Task: In the  document effectivemgmt.html Select the text and change paragraph spacing to  '1.5' Change page orientation to  'Landscape' Add Page color Navy Blue
Action: Mouse moved to (263, 408)
Screenshot: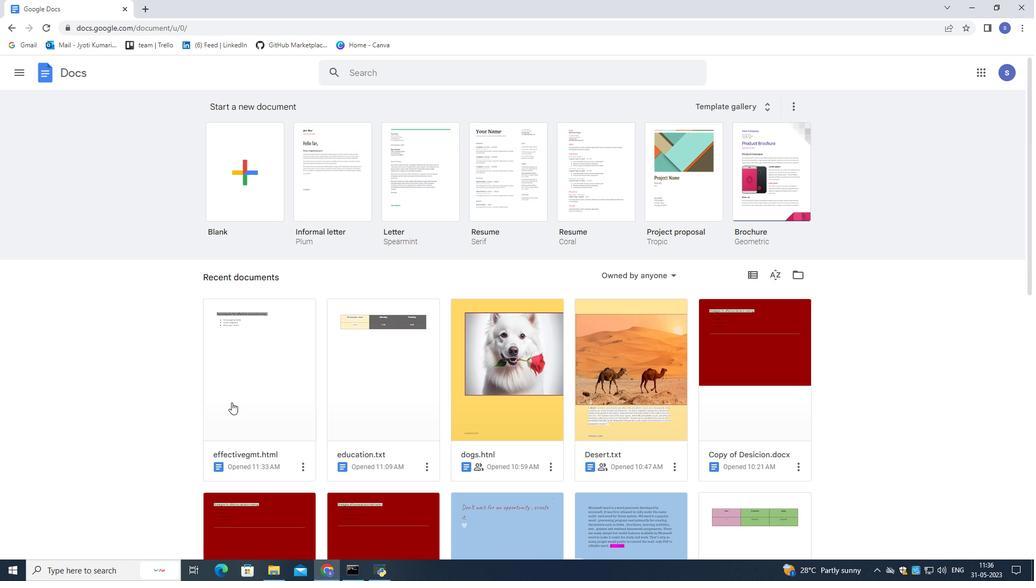 
Action: Mouse pressed left at (263, 408)
Screenshot: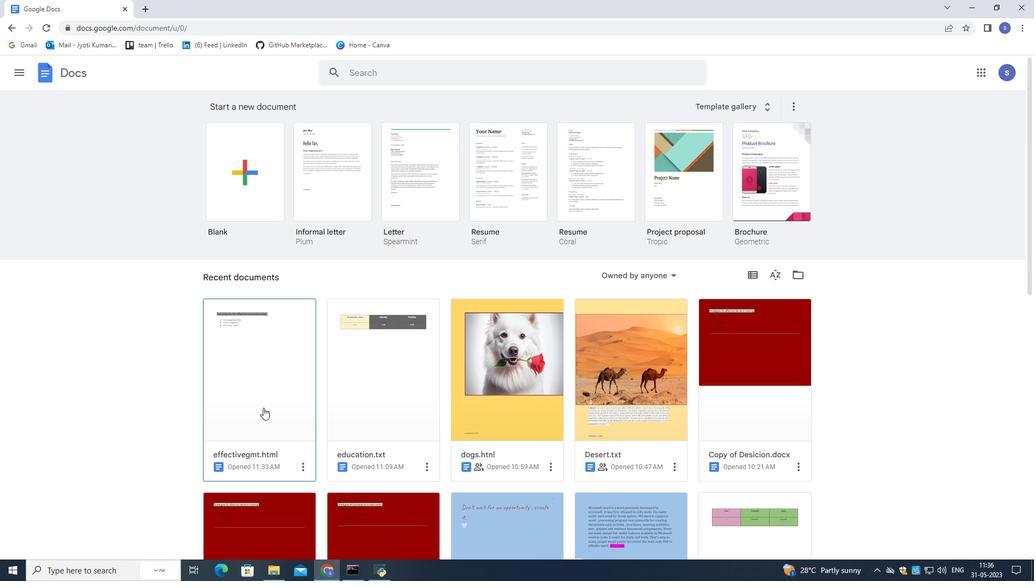 
Action: Mouse moved to (437, 233)
Screenshot: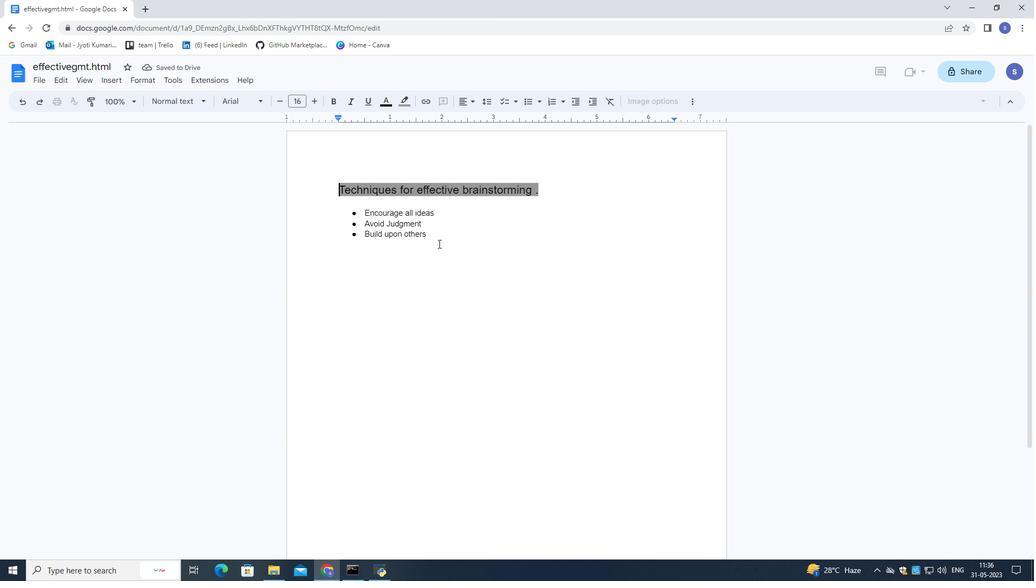 
Action: Mouse pressed left at (437, 233)
Screenshot: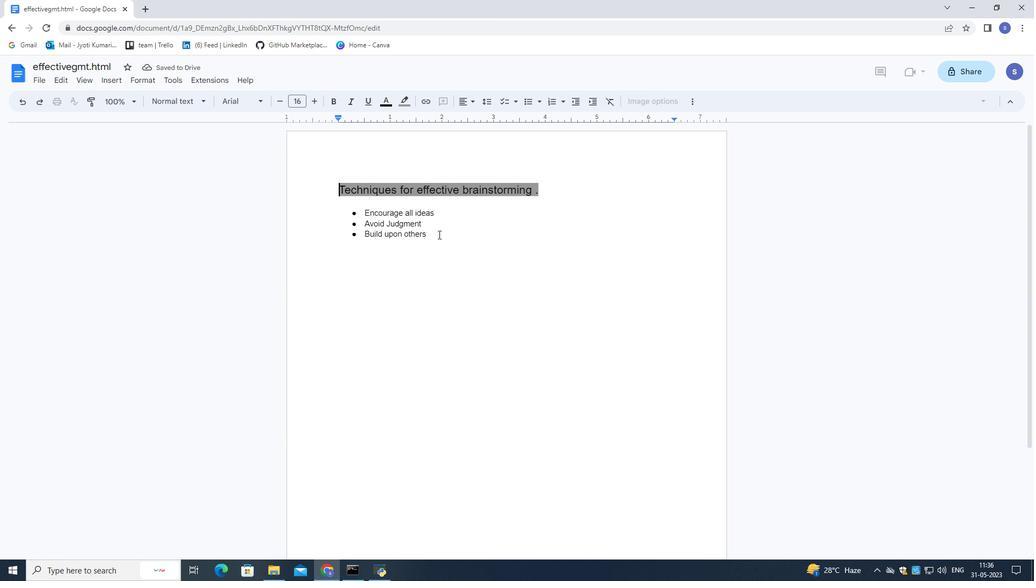 
Action: Mouse moved to (507, 101)
Screenshot: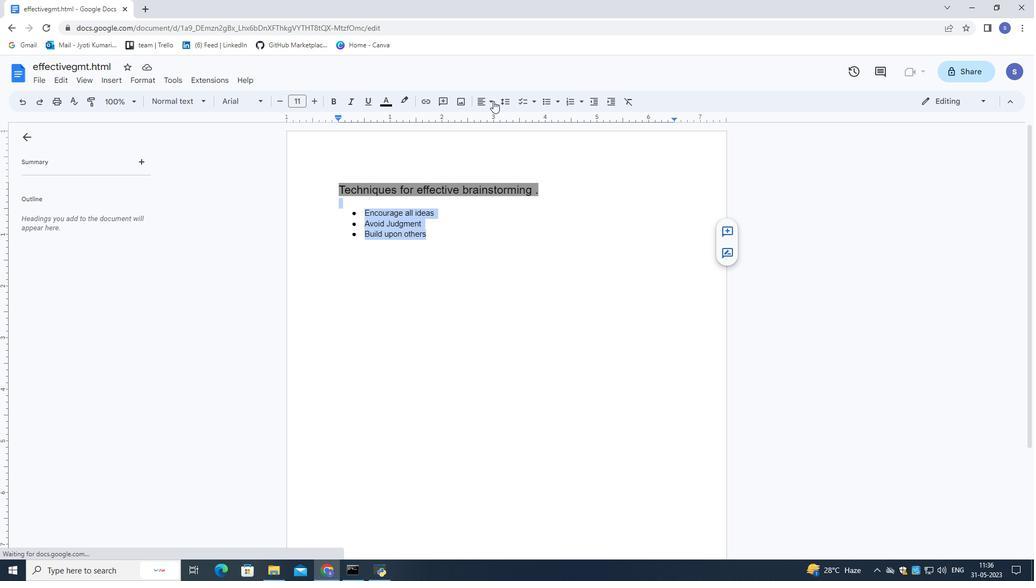 
Action: Mouse pressed left at (507, 101)
Screenshot: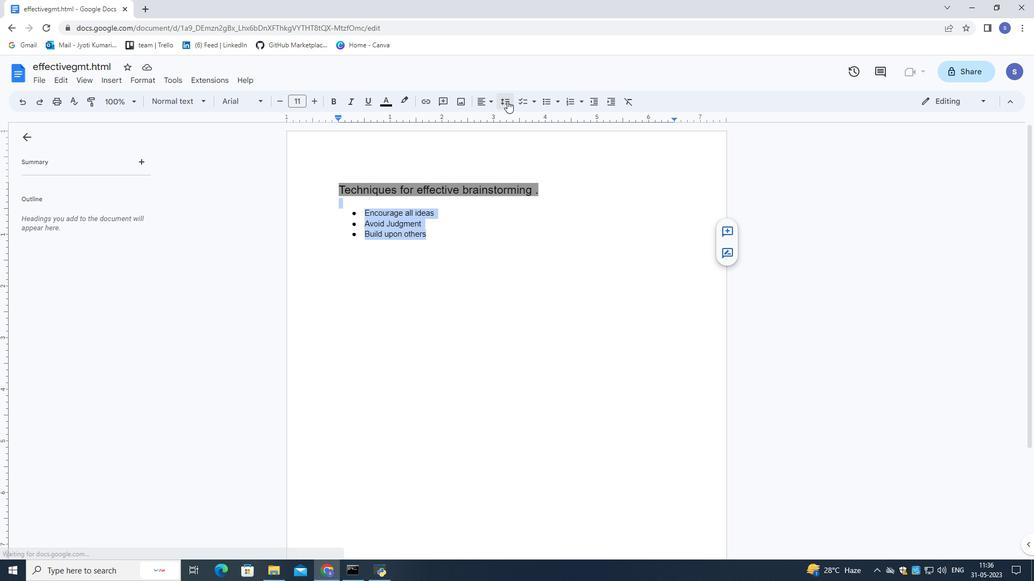 
Action: Mouse moved to (522, 159)
Screenshot: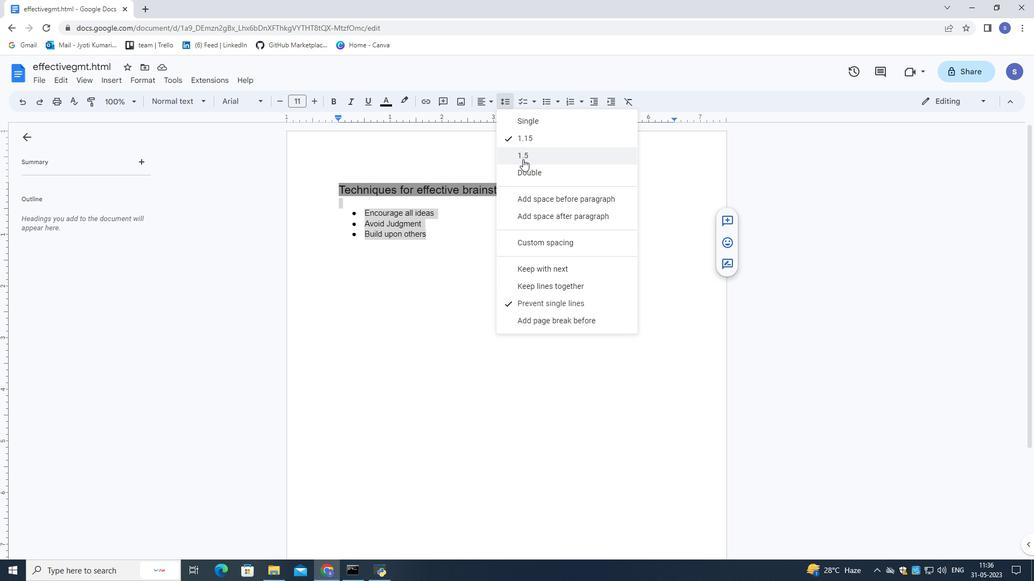 
Action: Mouse pressed left at (522, 159)
Screenshot: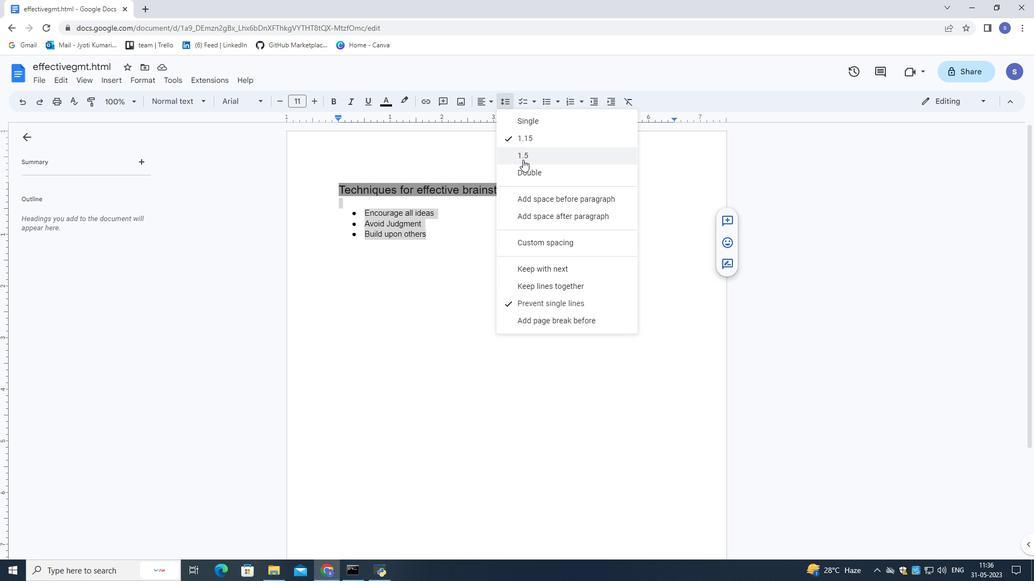 
Action: Mouse moved to (470, 317)
Screenshot: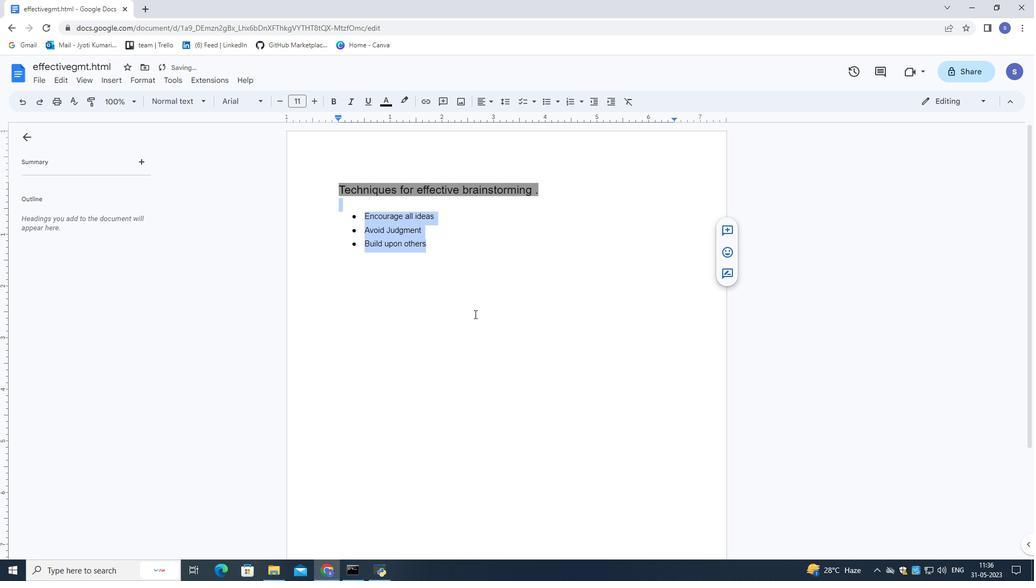 
Action: Mouse pressed left at (470, 317)
Screenshot: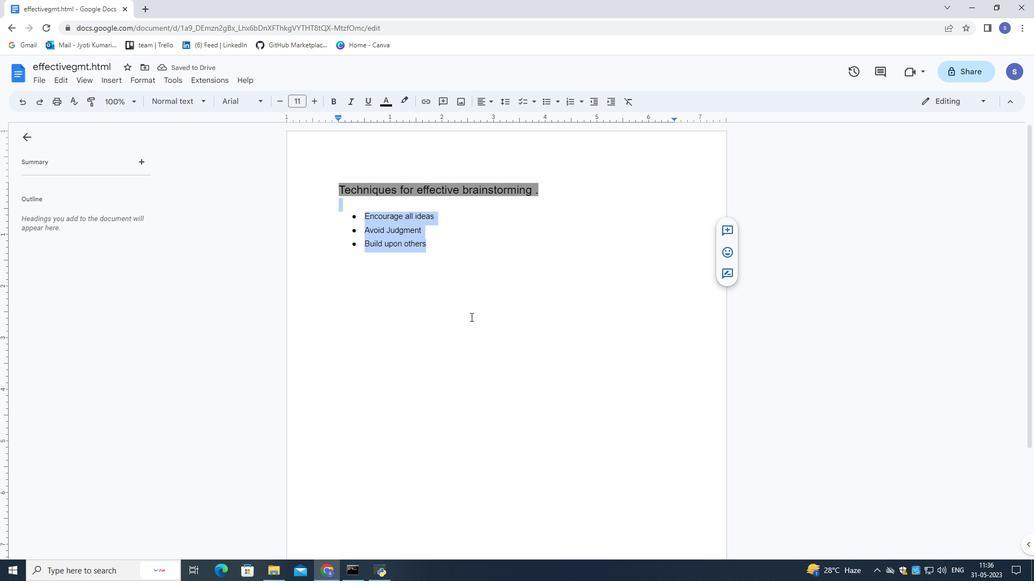 
Action: Mouse moved to (131, 81)
Screenshot: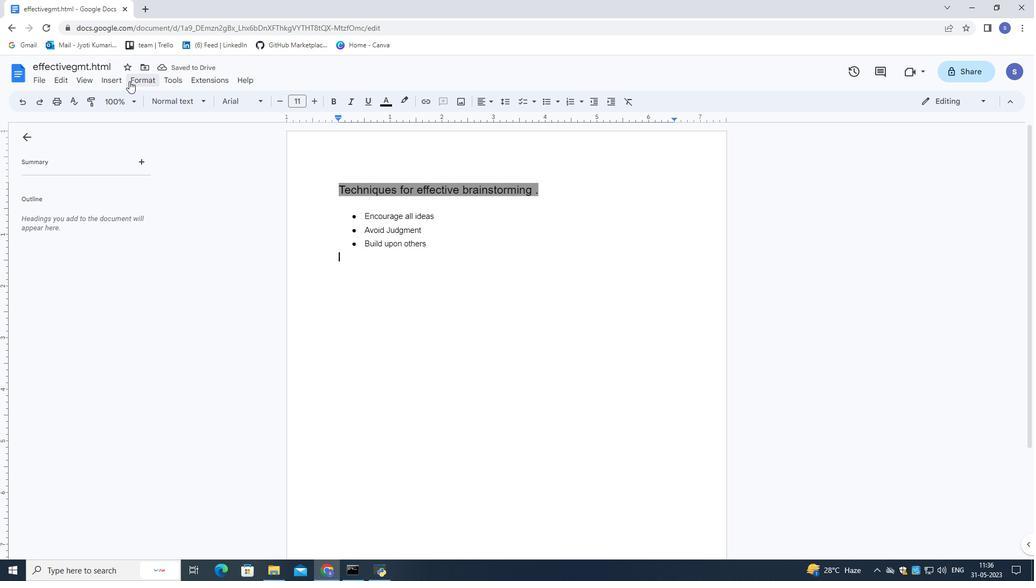 
Action: Mouse pressed left at (131, 81)
Screenshot: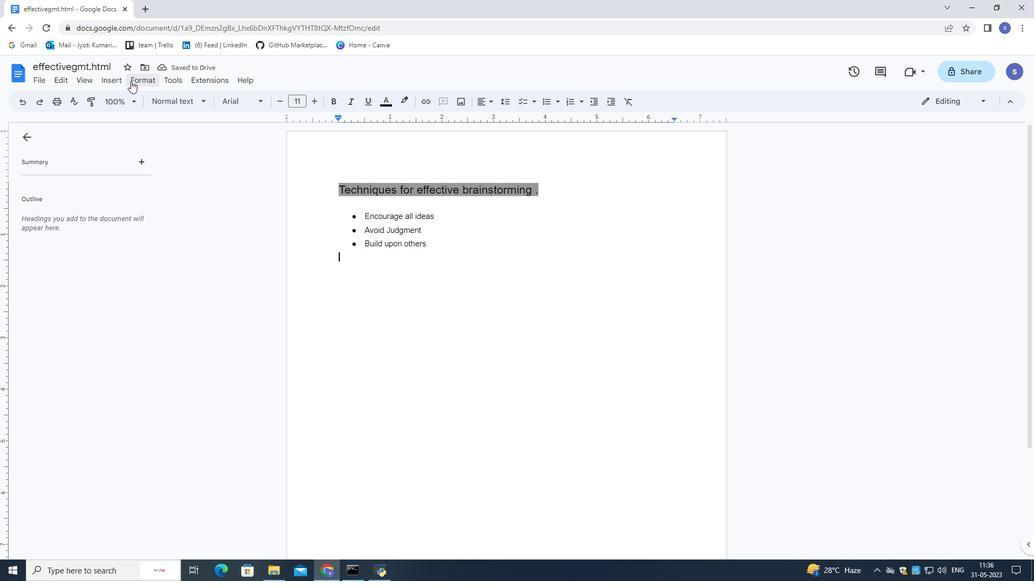 
Action: Mouse moved to (196, 250)
Screenshot: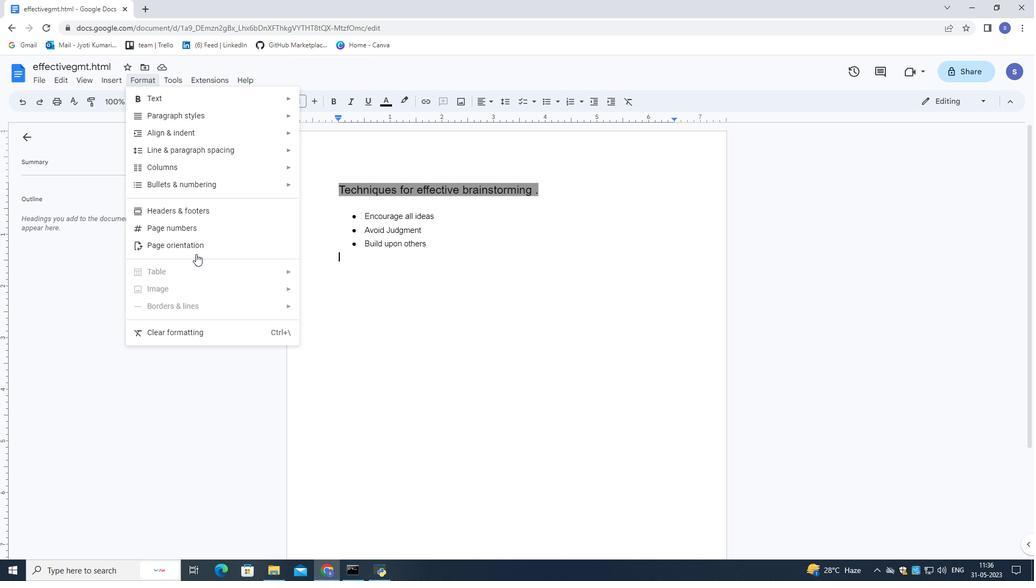 
Action: Mouse pressed left at (196, 250)
Screenshot: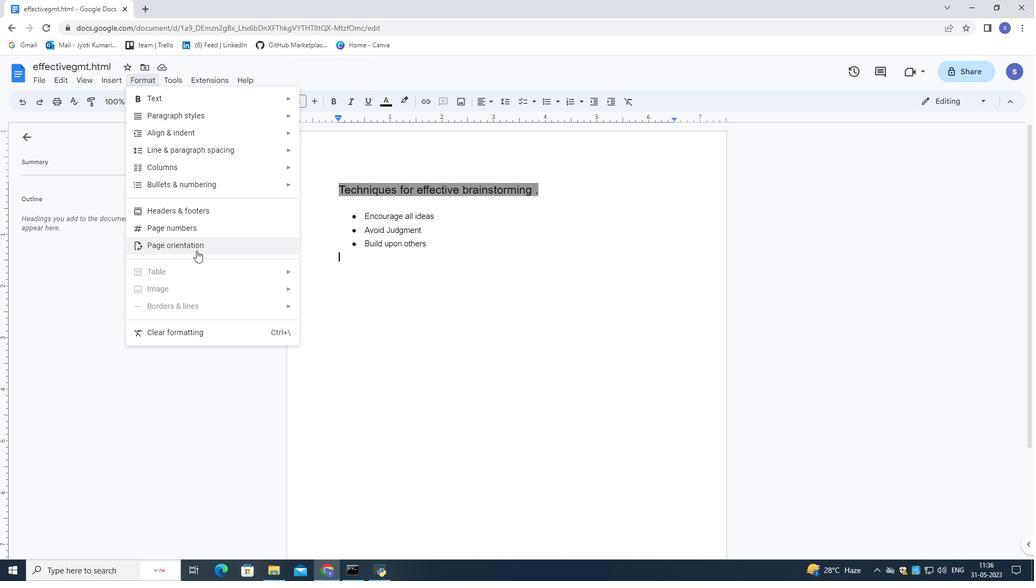 
Action: Mouse moved to (480, 331)
Screenshot: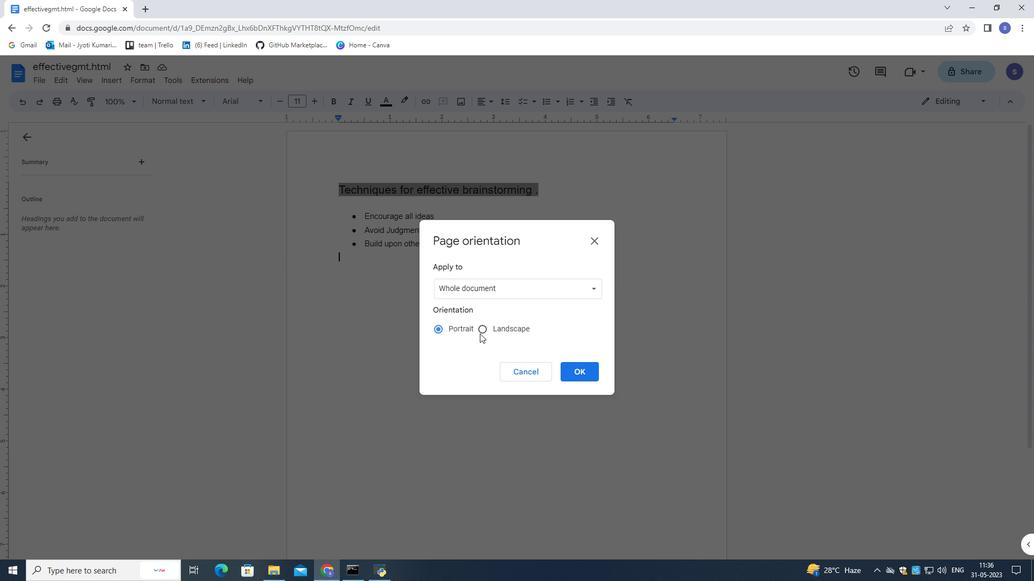 
Action: Mouse pressed left at (480, 331)
Screenshot: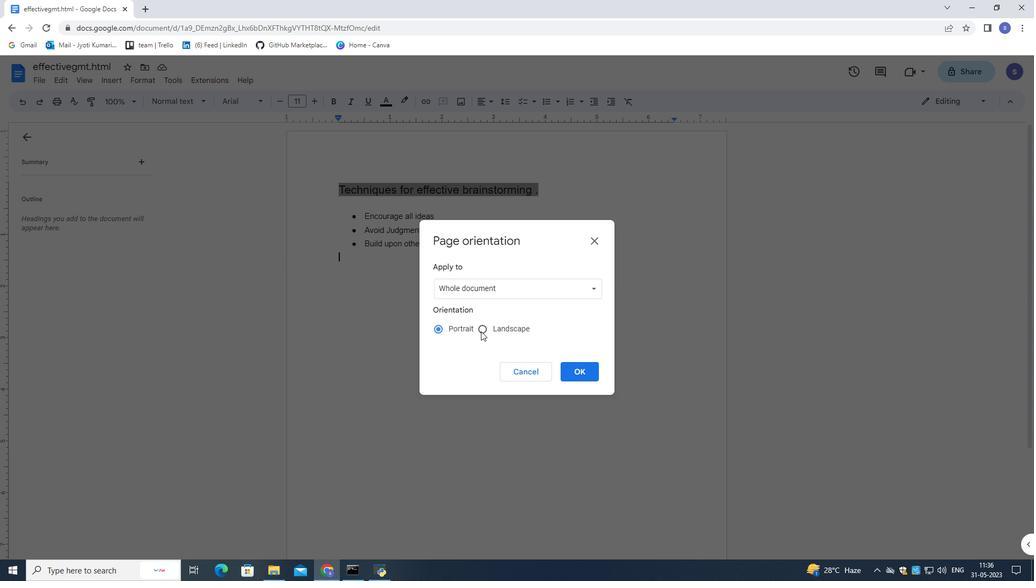 
Action: Mouse moved to (587, 375)
Screenshot: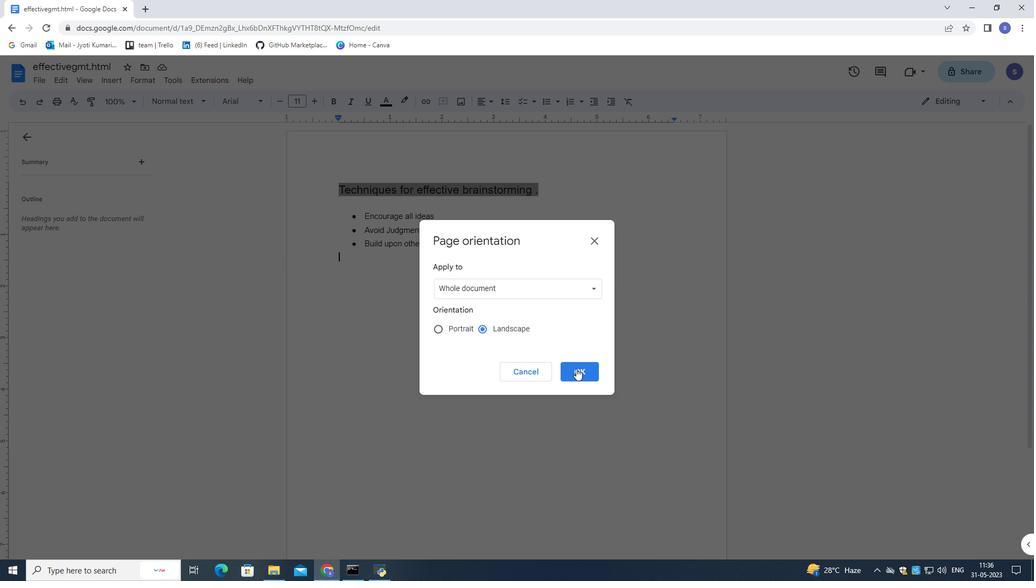 
Action: Mouse pressed left at (587, 375)
Screenshot: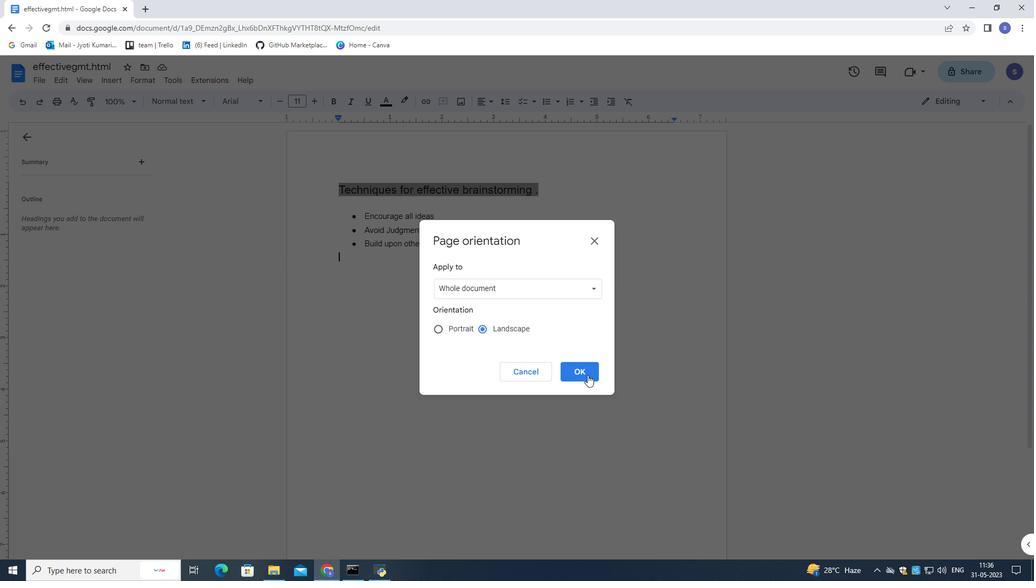 
Action: Mouse moved to (43, 75)
Screenshot: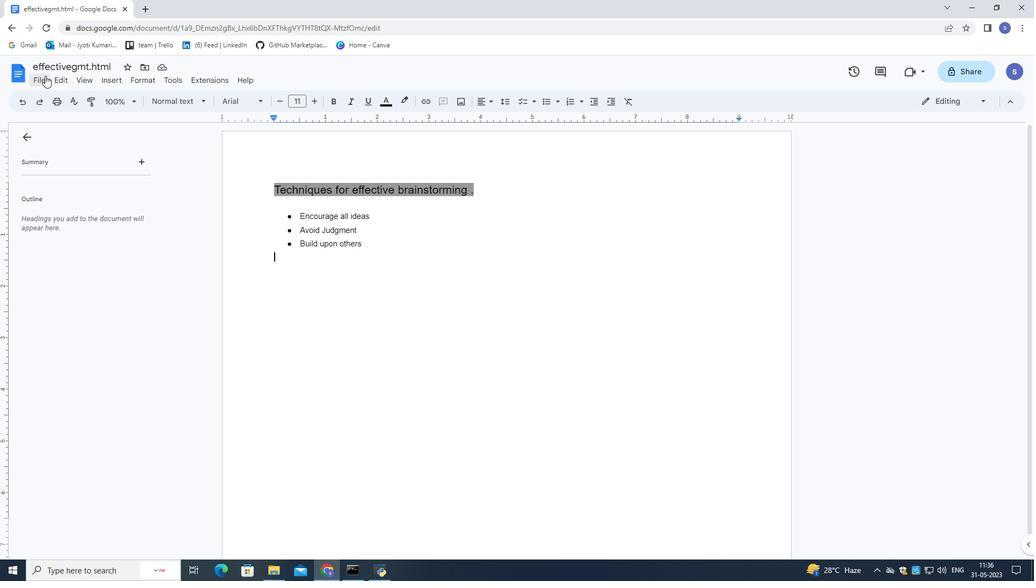
Action: Mouse pressed left at (43, 75)
Screenshot: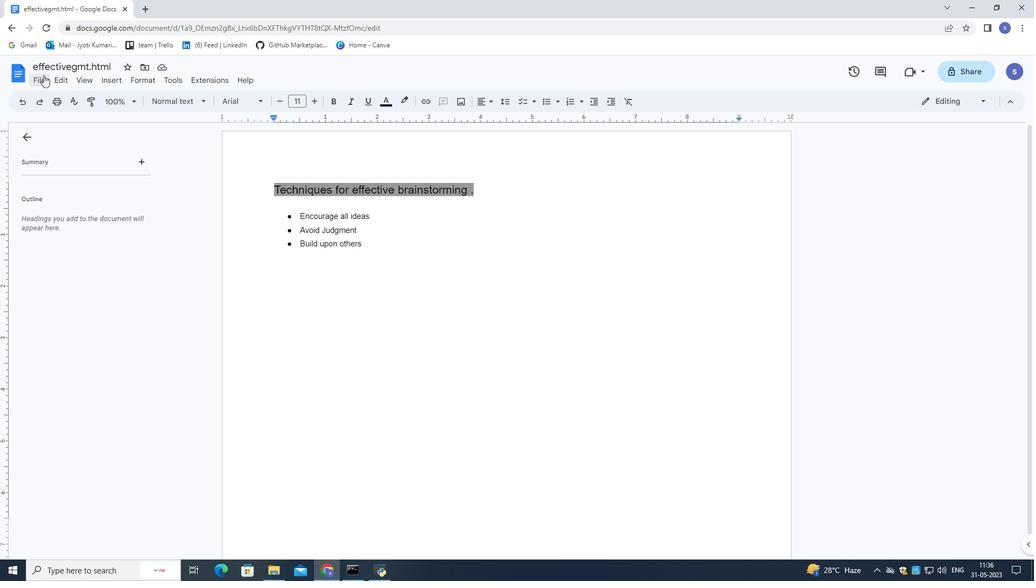 
Action: Mouse moved to (62, 374)
Screenshot: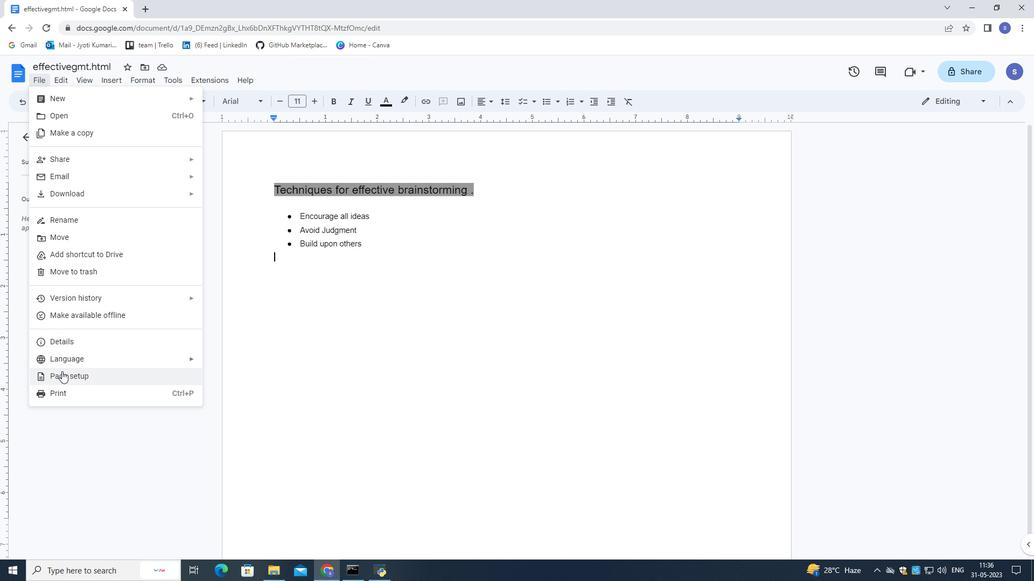 
Action: Mouse pressed left at (62, 374)
Screenshot: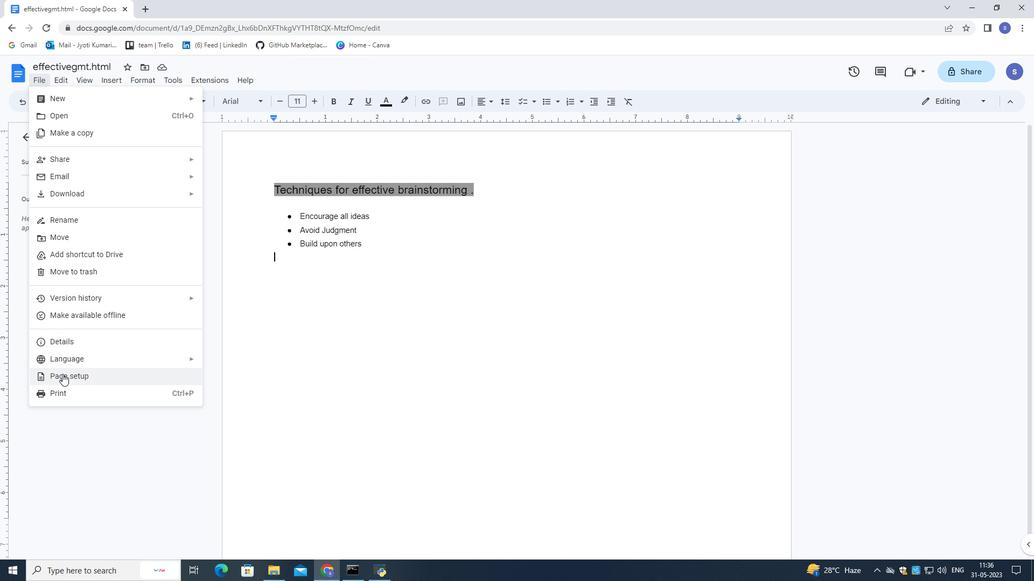 
Action: Mouse moved to (434, 374)
Screenshot: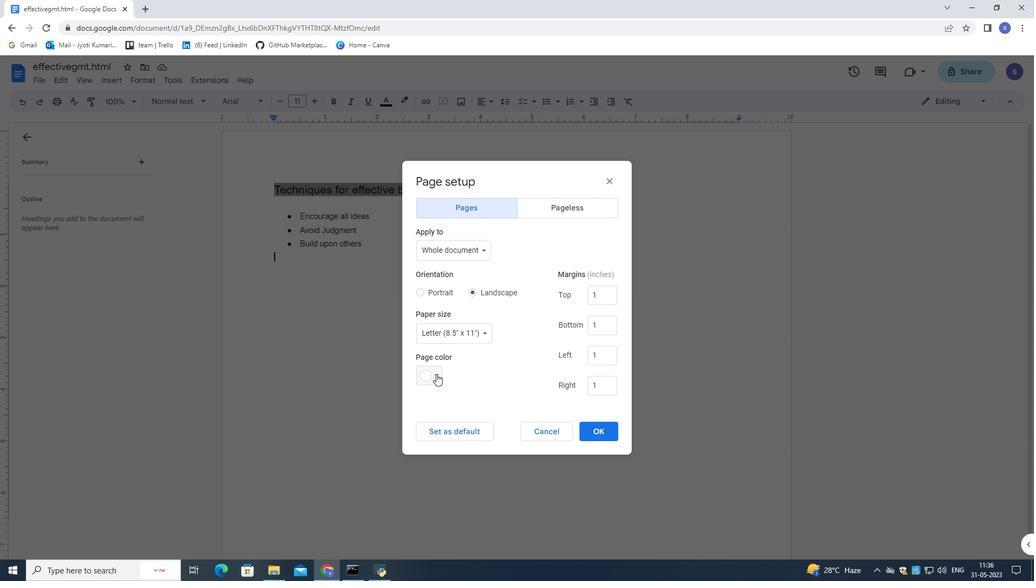 
Action: Mouse pressed left at (434, 374)
Screenshot: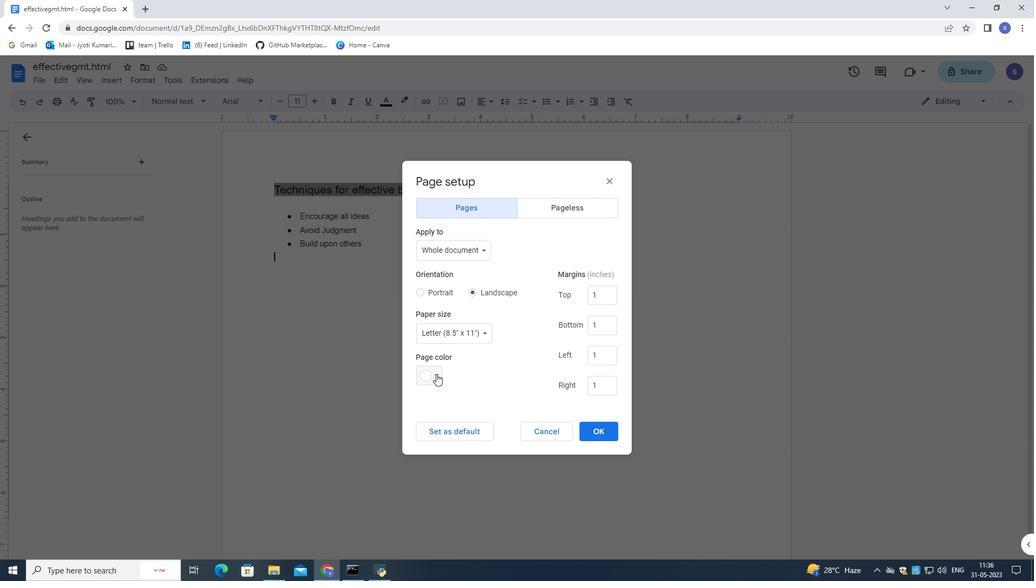 
Action: Mouse moved to (508, 480)
Screenshot: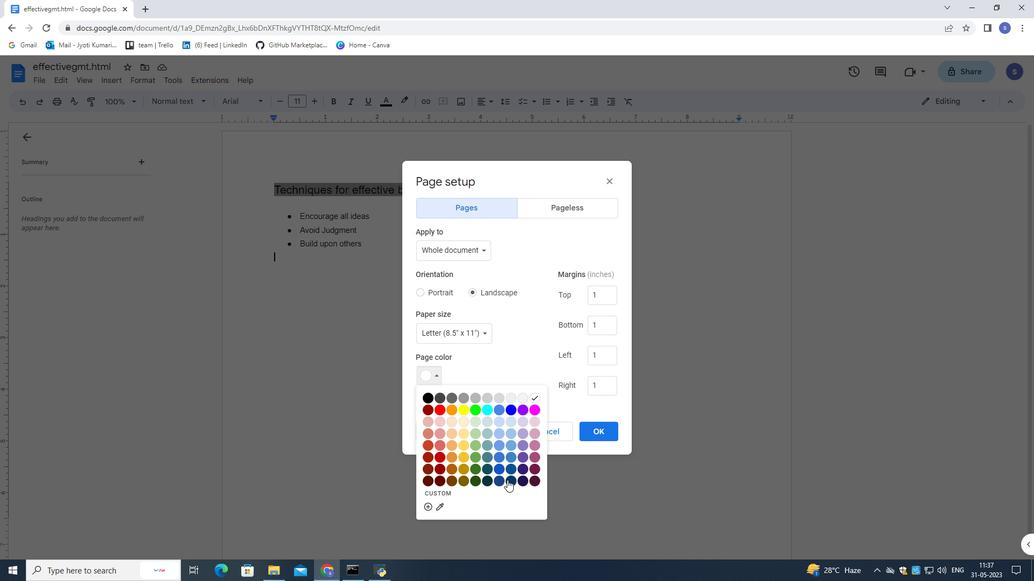 
Action: Mouse pressed left at (508, 480)
Screenshot: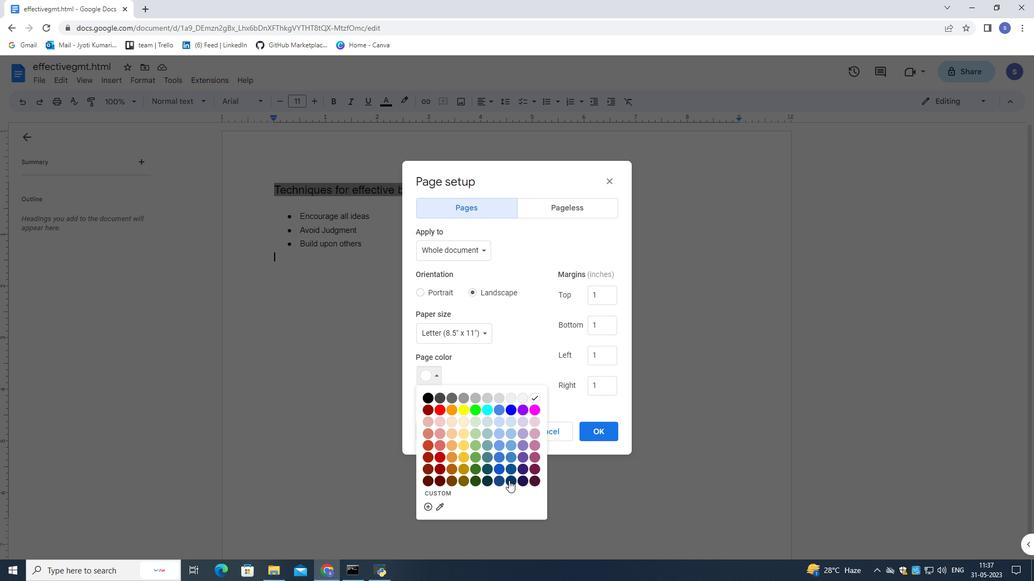 
Action: Mouse moved to (592, 433)
Screenshot: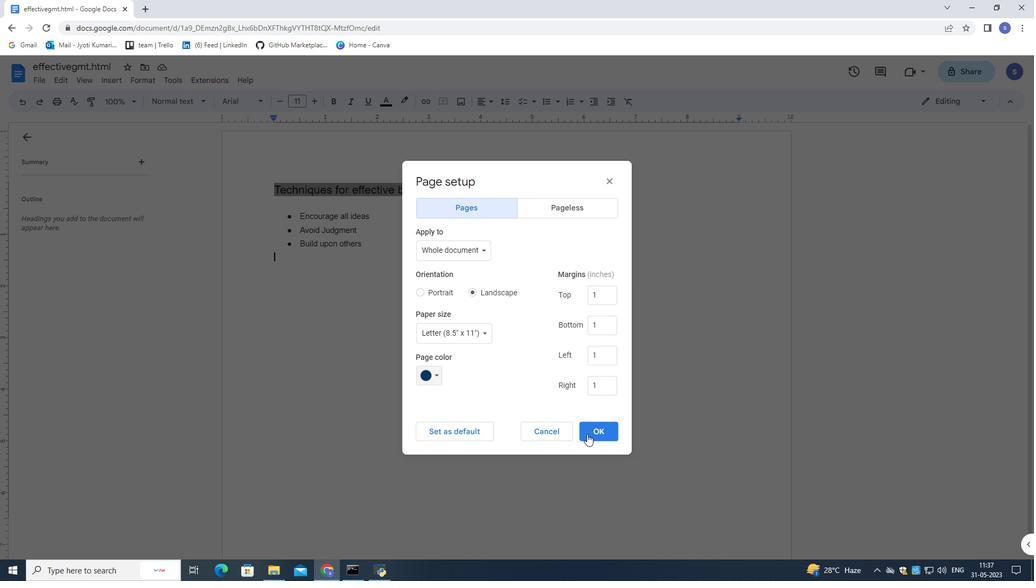 
Action: Mouse pressed left at (592, 433)
Screenshot: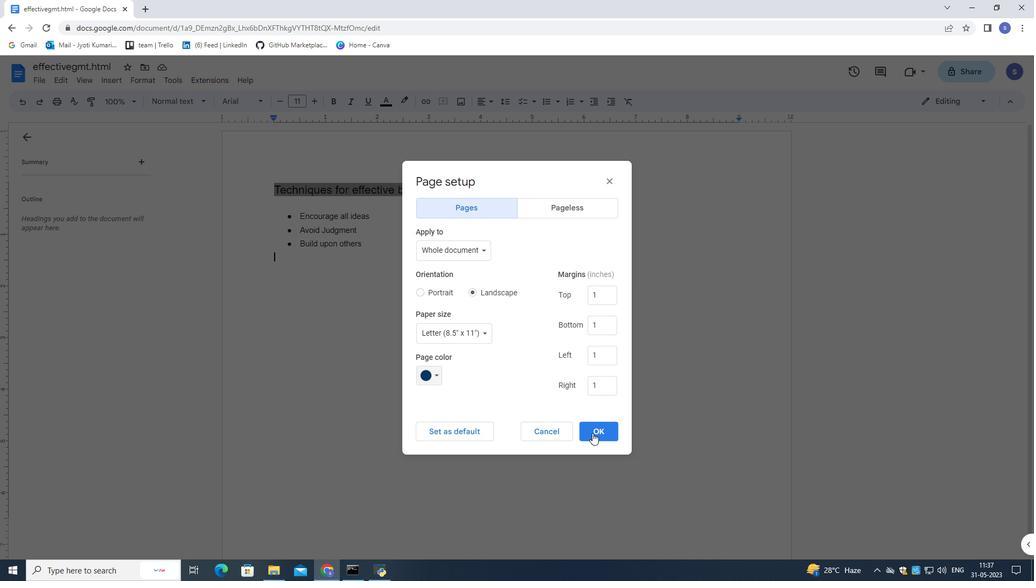 
Action: Mouse moved to (555, 415)
Screenshot: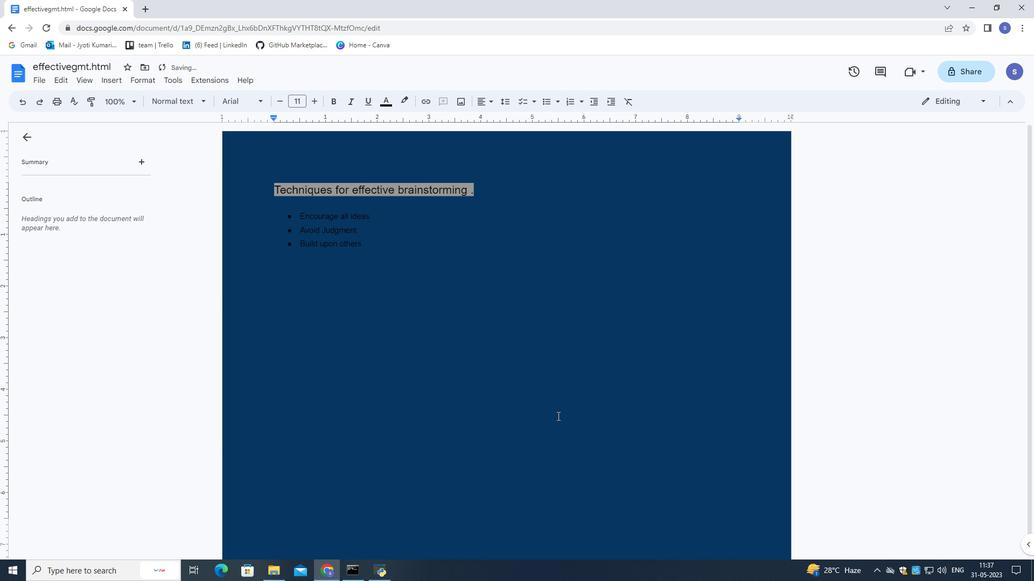 
Action: Mouse pressed left at (555, 415)
Screenshot: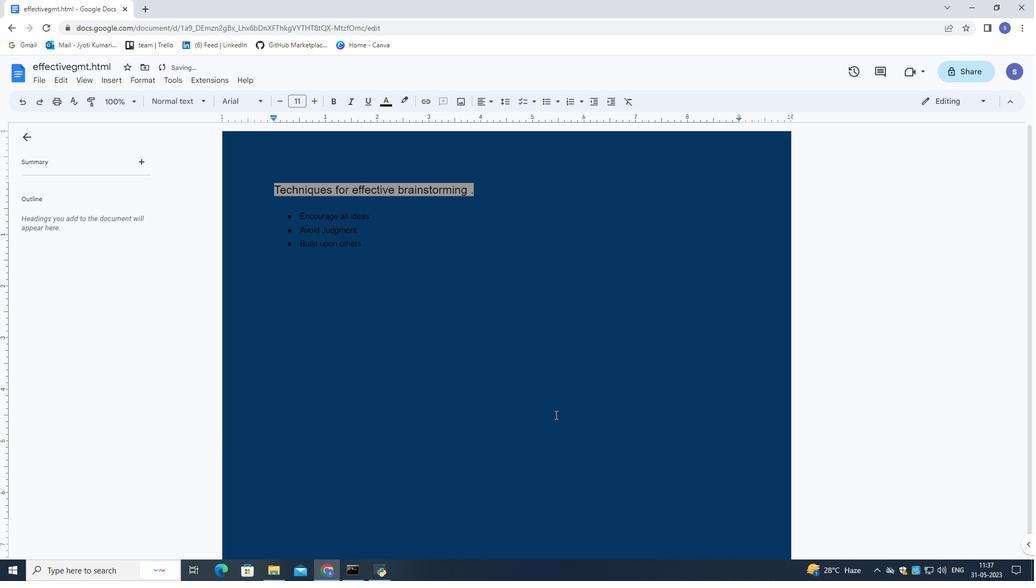 
Action: Mouse moved to (409, 344)
Screenshot: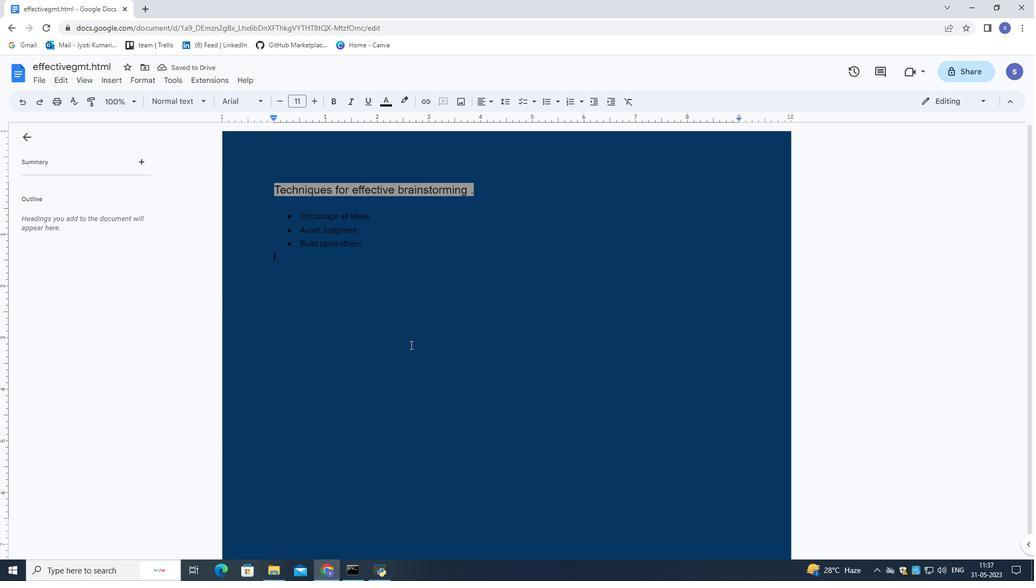 
